 Task: Add an event with the title Casual Team Bonding Activity, date '2023/11/13', time 7:30 AM to 9:30 AM, logged in from the account softage.10@softage.netand send the event invitation to softage.6@softage.net and softage.7@softage.net. Set a reminder for the event 12 hour before
Action: Mouse moved to (79, 98)
Screenshot: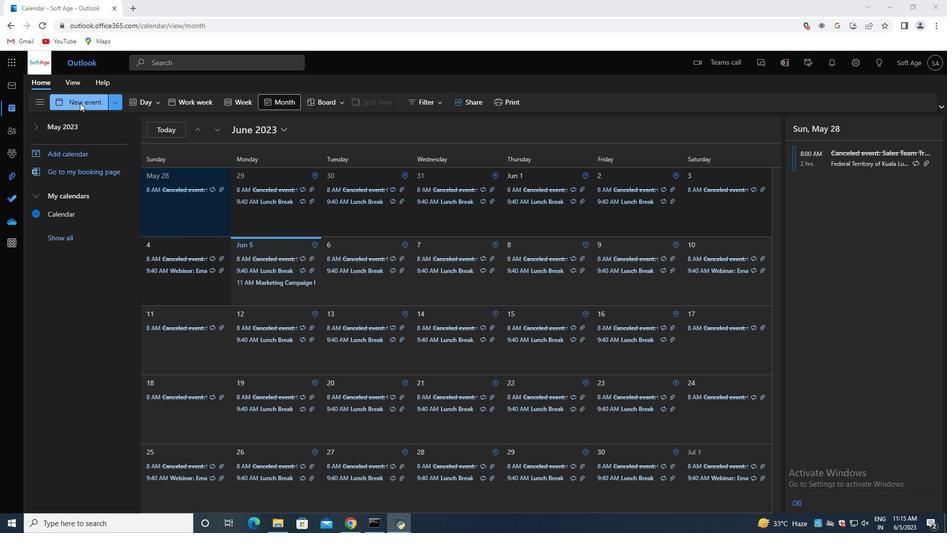 
Action: Mouse pressed left at (79, 98)
Screenshot: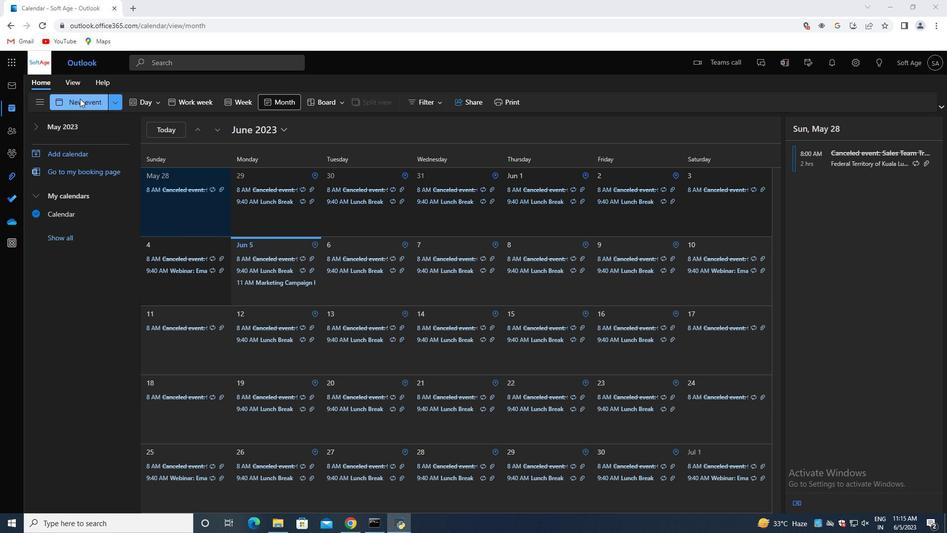 
Action: Mouse moved to (258, 162)
Screenshot: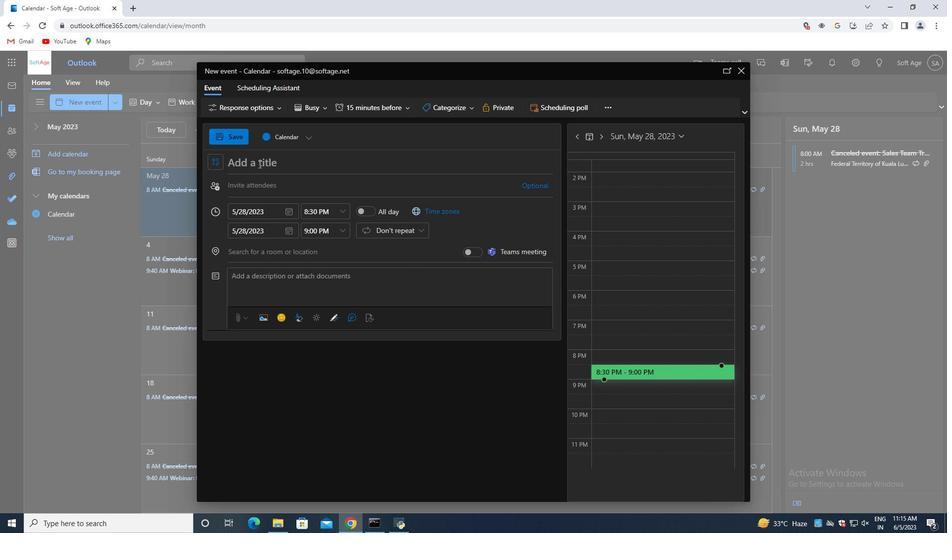 
Action: Mouse pressed left at (258, 162)
Screenshot: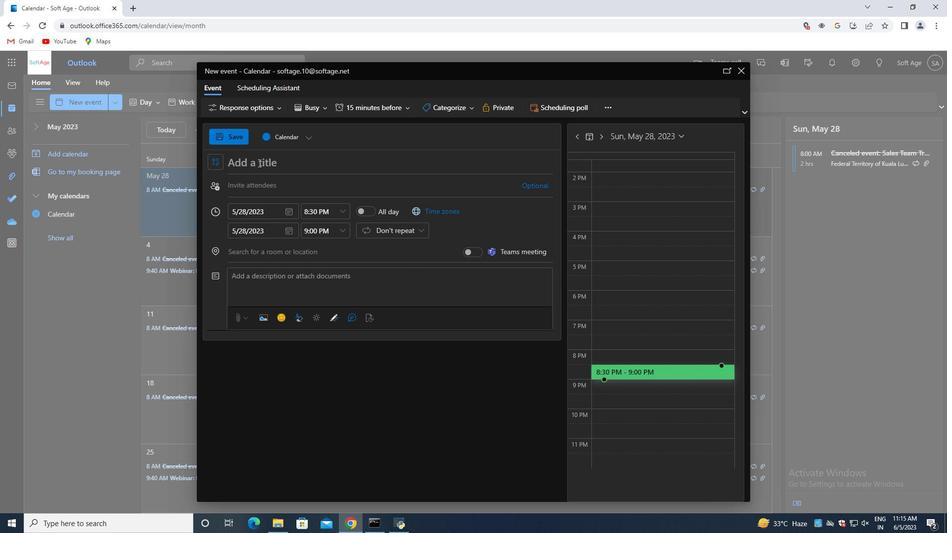 
Action: Key pressed <Key.shift>Casual<Key.space><Key.shift>Team<Key.space><Key.shift>Bonding<Key.space><Key.shift>Activity
Screenshot: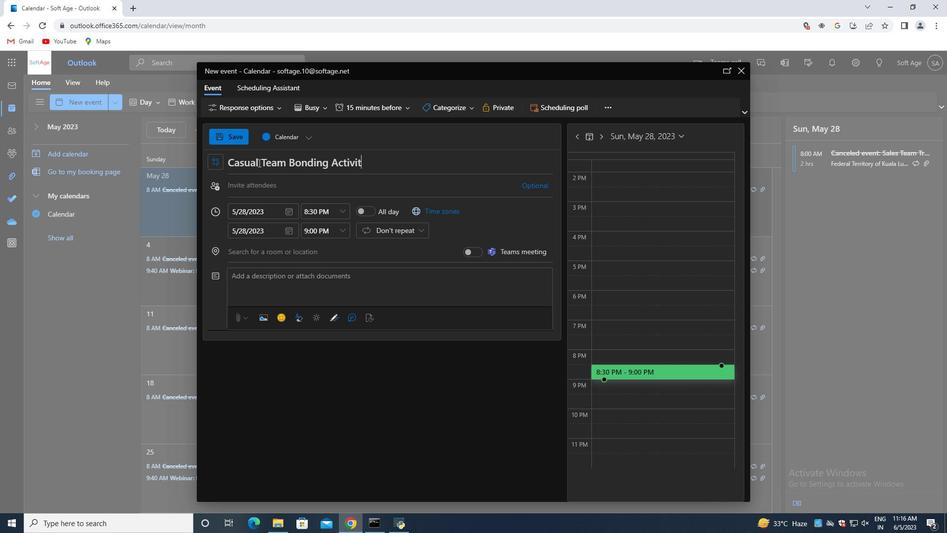 
Action: Mouse moved to (287, 212)
Screenshot: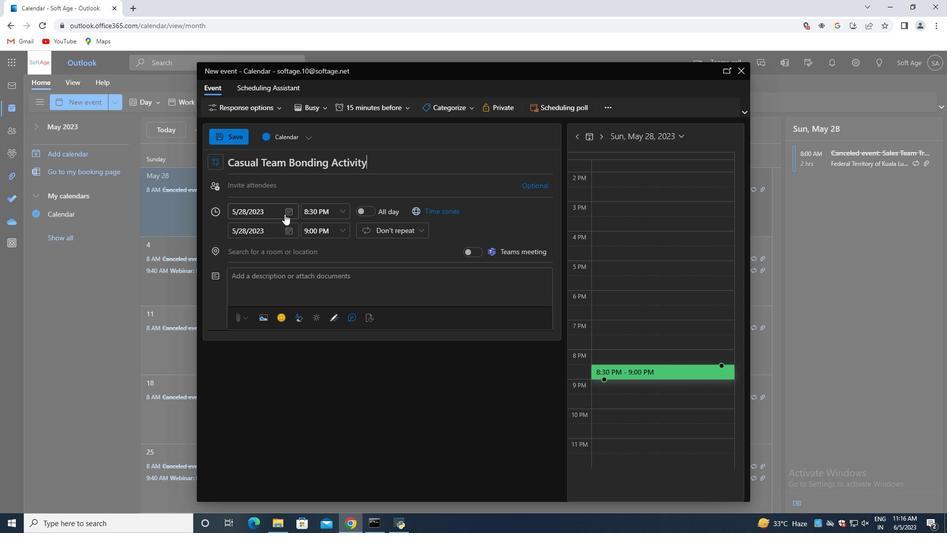 
Action: Mouse pressed left at (287, 212)
Screenshot: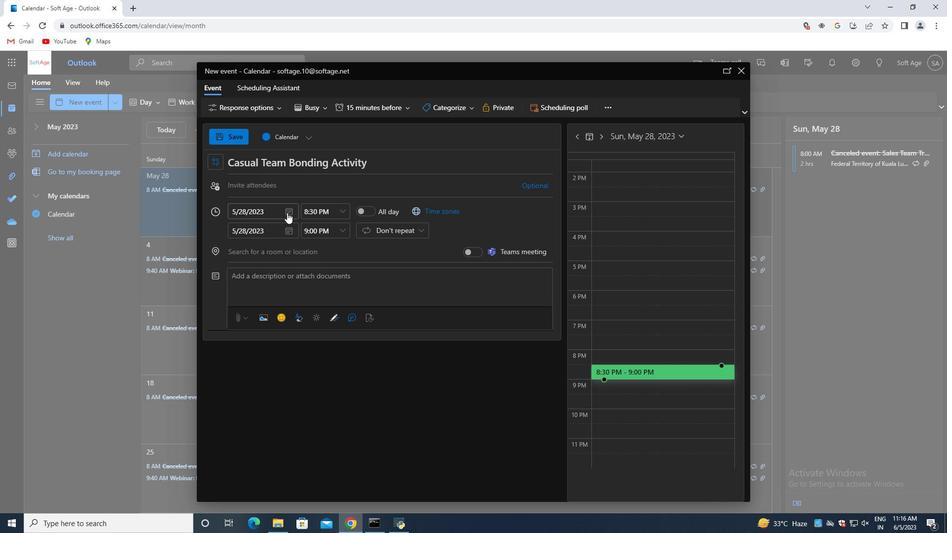 
Action: Mouse moved to (319, 231)
Screenshot: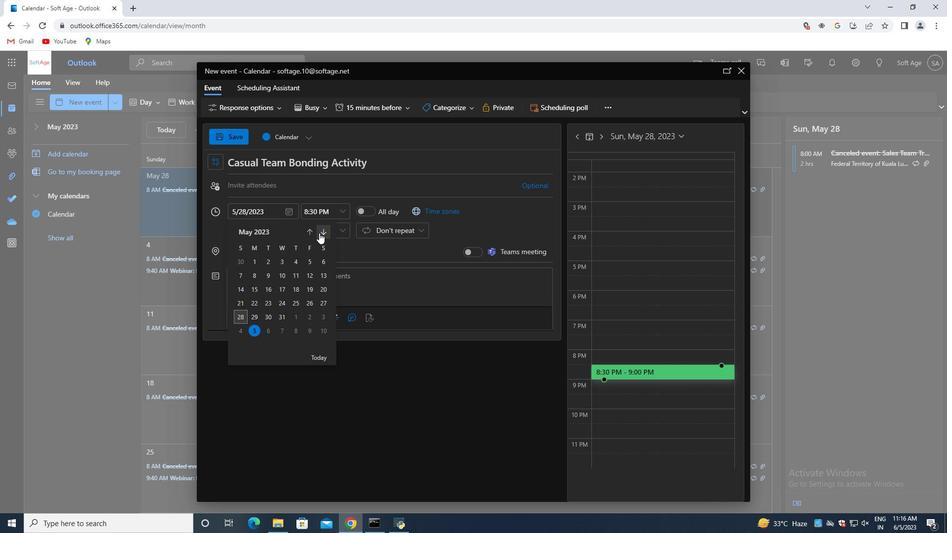 
Action: Mouse pressed left at (319, 231)
Screenshot: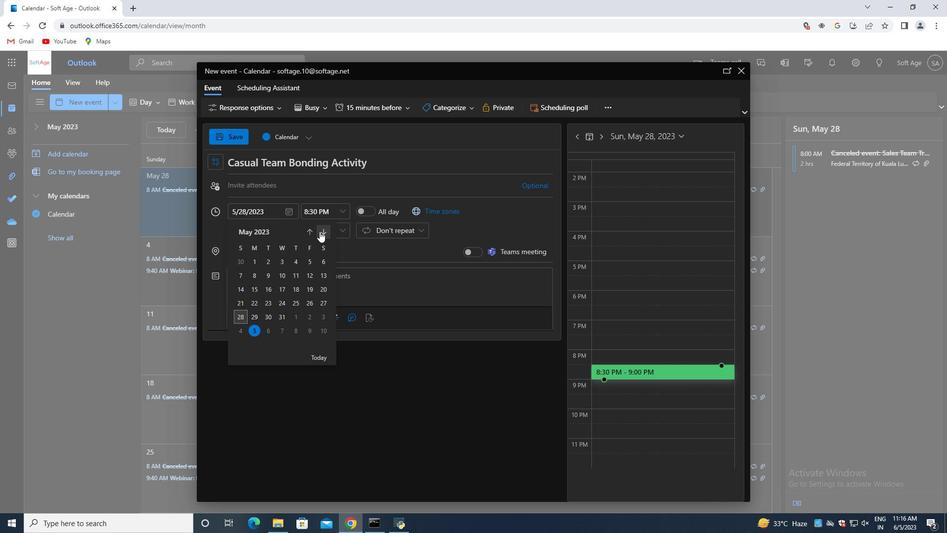 
Action: Mouse pressed left at (319, 231)
Screenshot: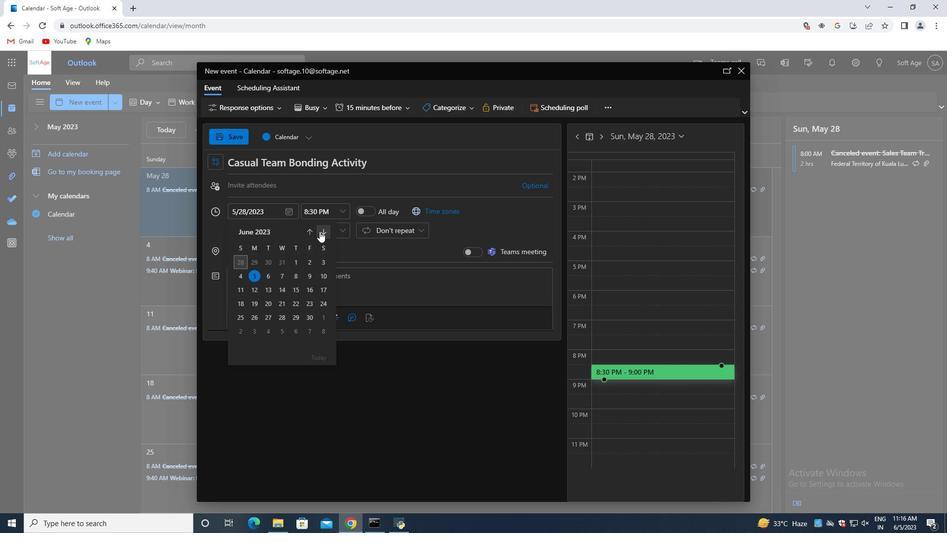 
Action: Mouse moved to (319, 231)
Screenshot: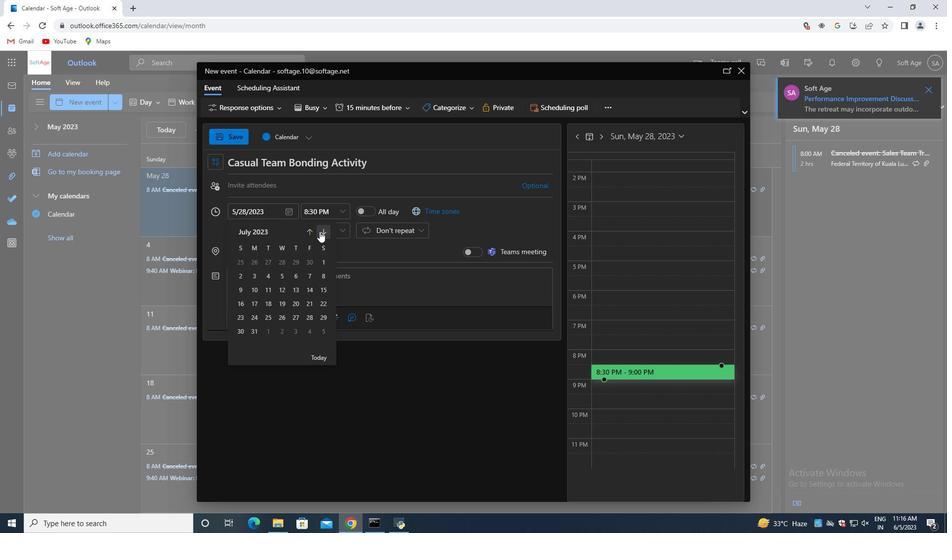 
Action: Mouse pressed left at (319, 231)
Screenshot: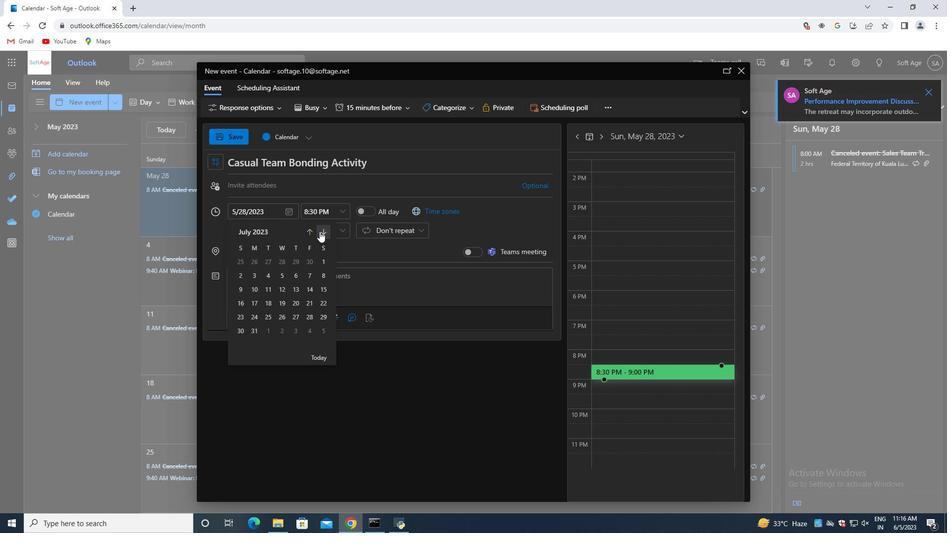 
Action: Mouse pressed left at (319, 231)
Screenshot: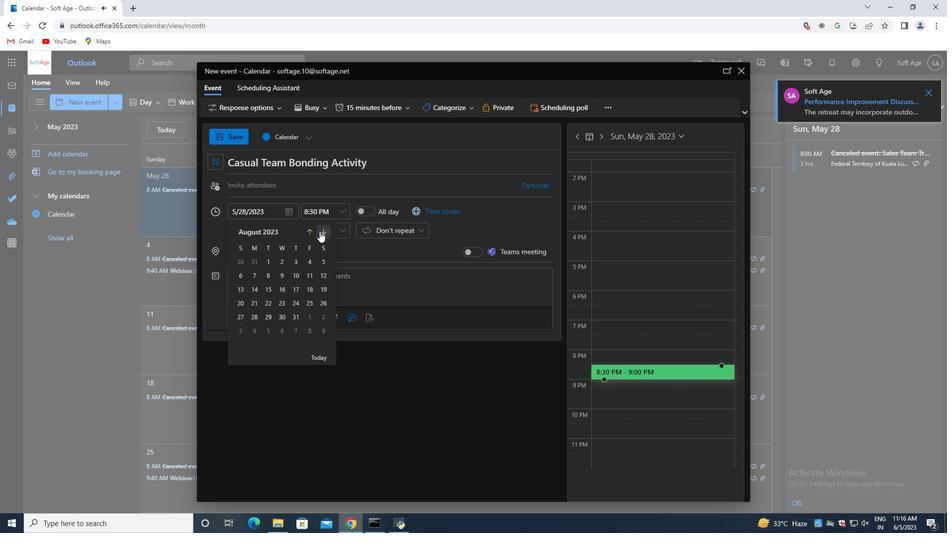 
Action: Mouse pressed left at (319, 231)
Screenshot: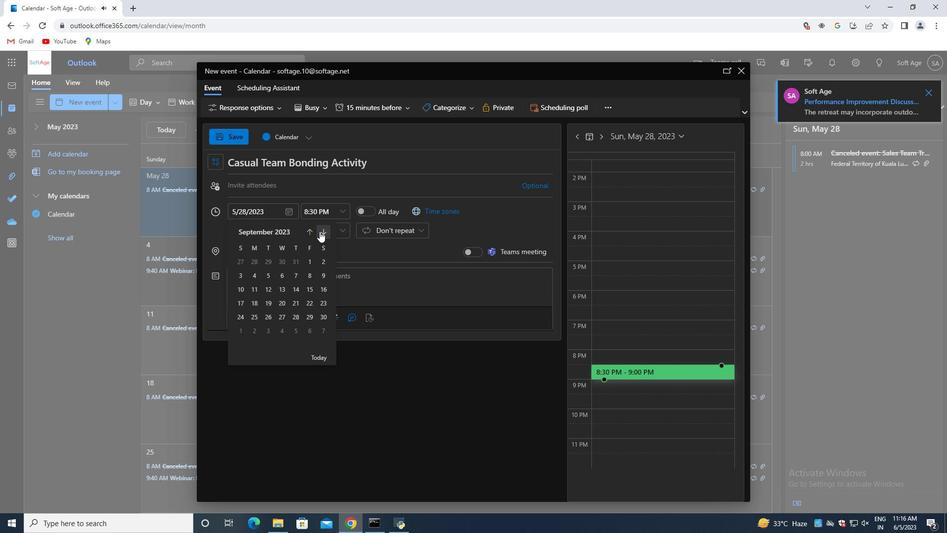 
Action: Mouse pressed left at (319, 231)
Screenshot: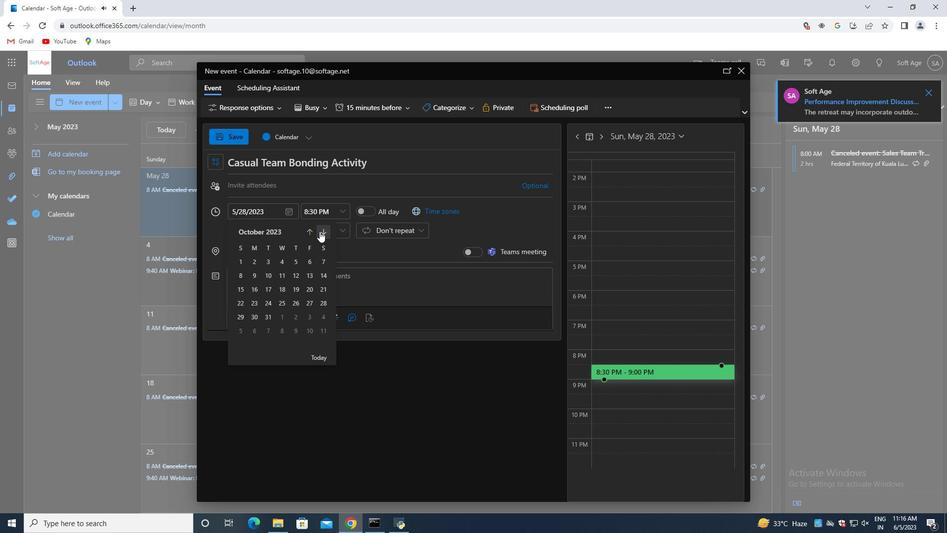 
Action: Mouse moved to (251, 286)
Screenshot: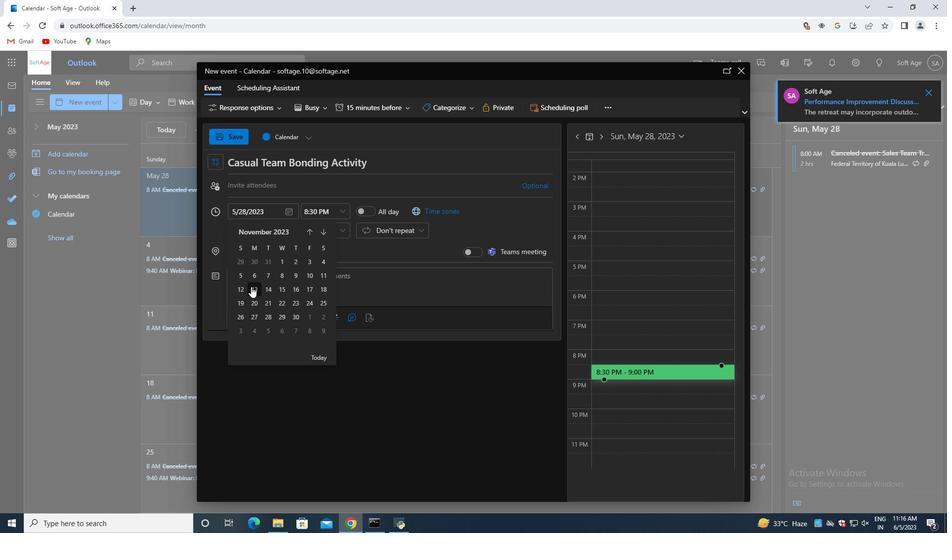 
Action: Mouse pressed left at (251, 286)
Screenshot: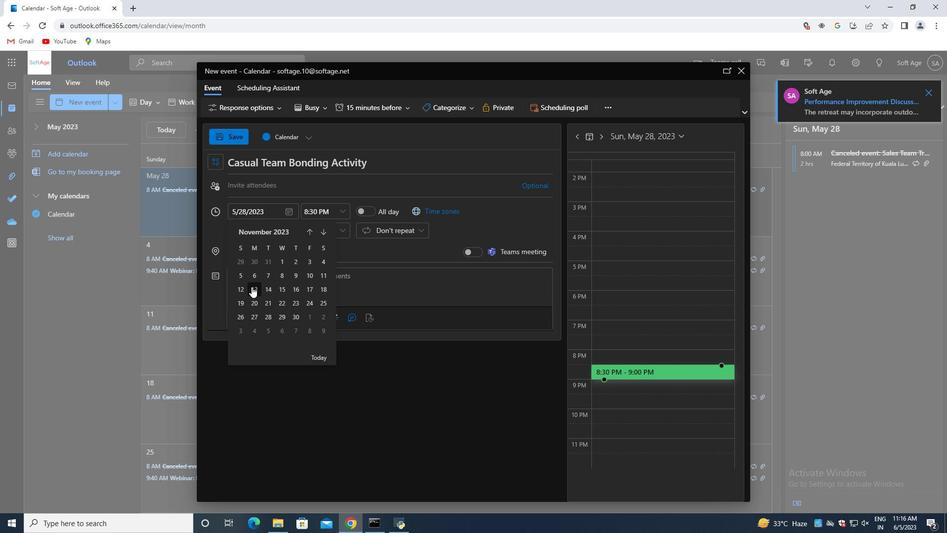 
Action: Mouse moved to (342, 214)
Screenshot: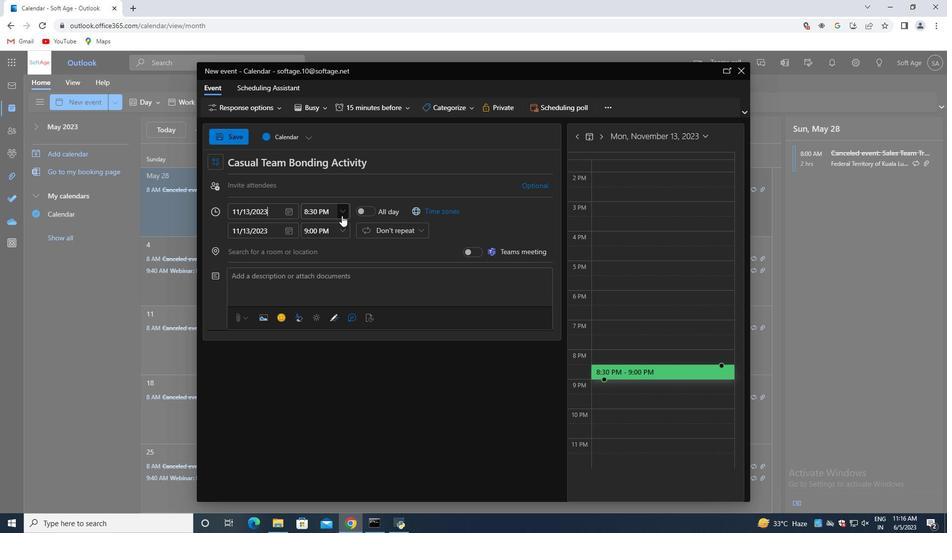 
Action: Mouse pressed left at (342, 214)
Screenshot: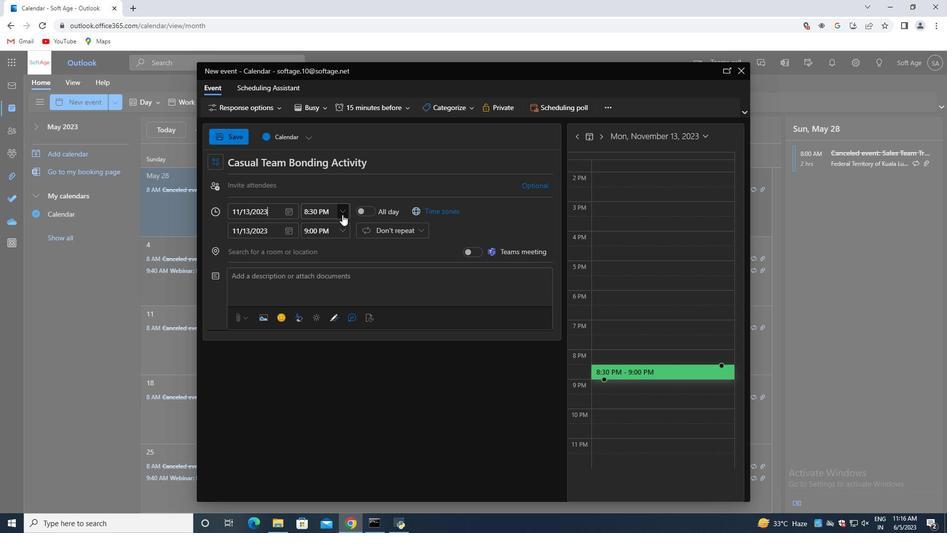 
Action: Mouse moved to (336, 251)
Screenshot: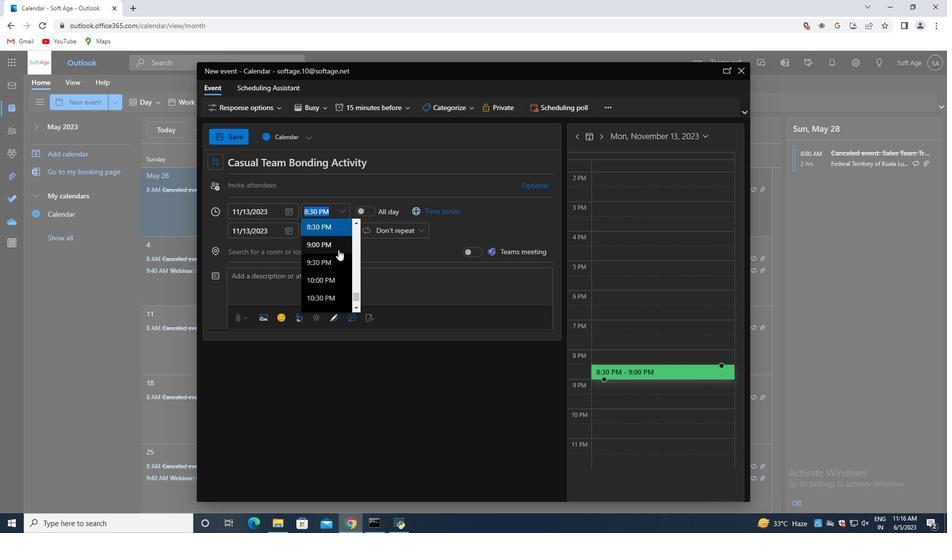 
Action: Mouse scrolled (336, 251) with delta (0, 0)
Screenshot: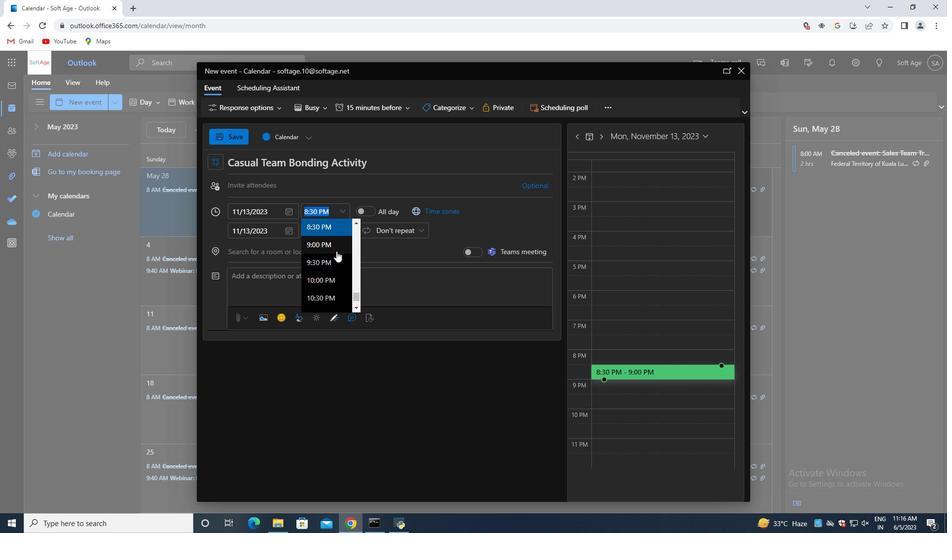 
Action: Mouse scrolled (336, 251) with delta (0, 0)
Screenshot: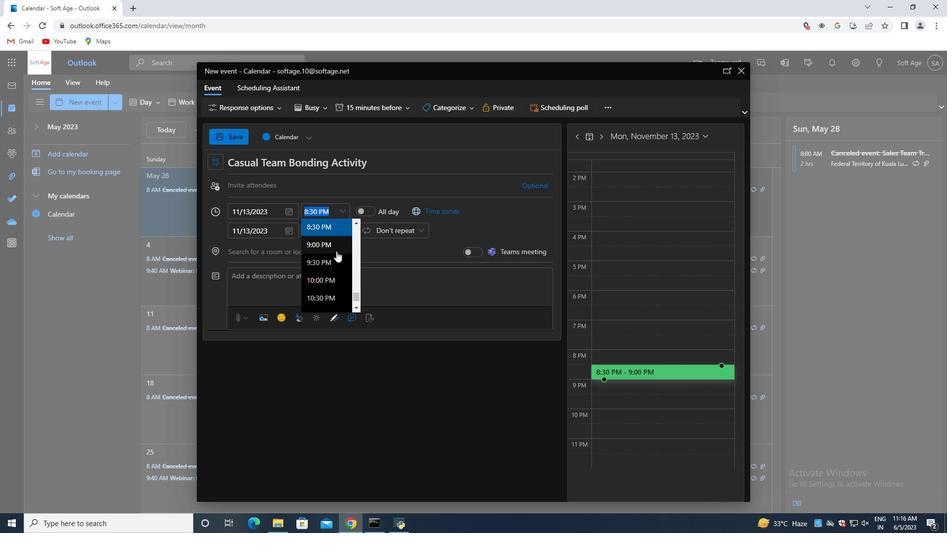 
Action: Mouse scrolled (336, 251) with delta (0, 0)
Screenshot: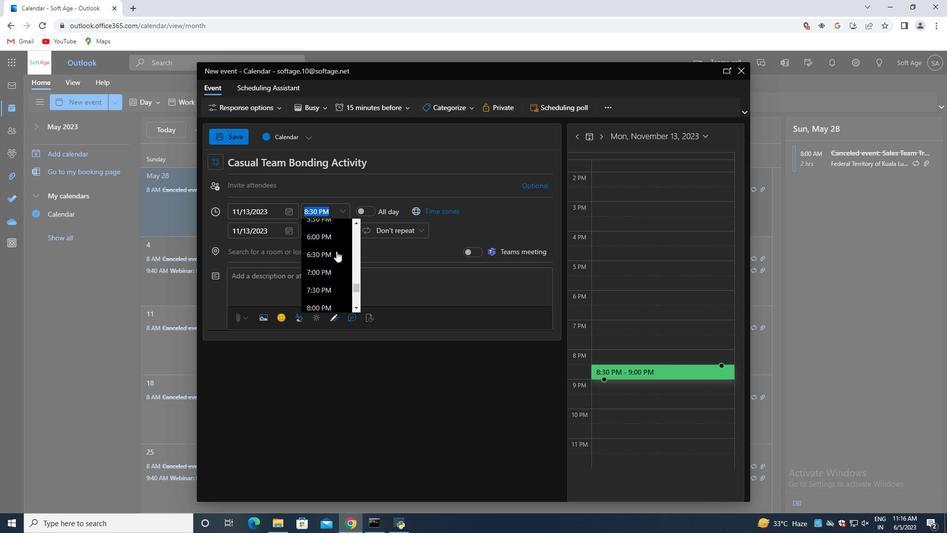 
Action: Mouse scrolled (336, 251) with delta (0, 0)
Screenshot: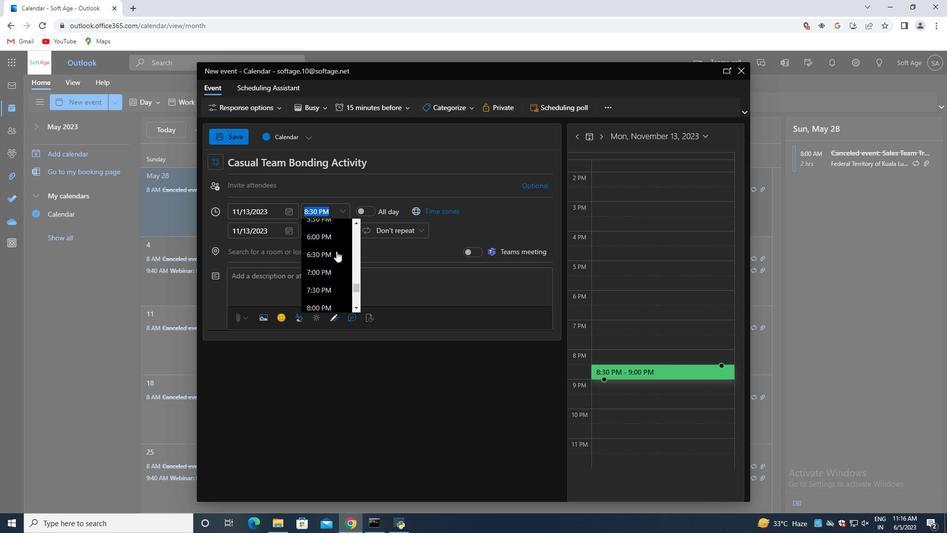 
Action: Mouse scrolled (336, 251) with delta (0, 0)
Screenshot: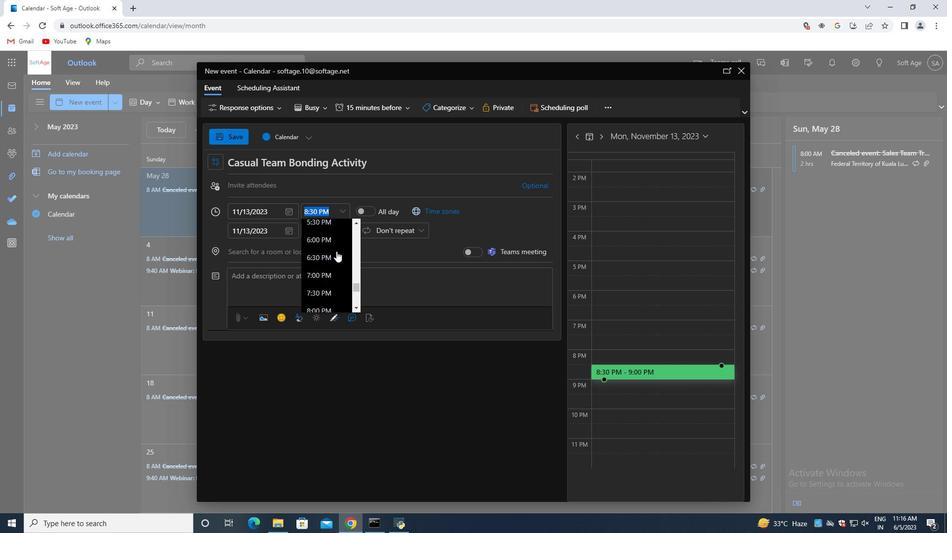 
Action: Mouse scrolled (336, 251) with delta (0, 0)
Screenshot: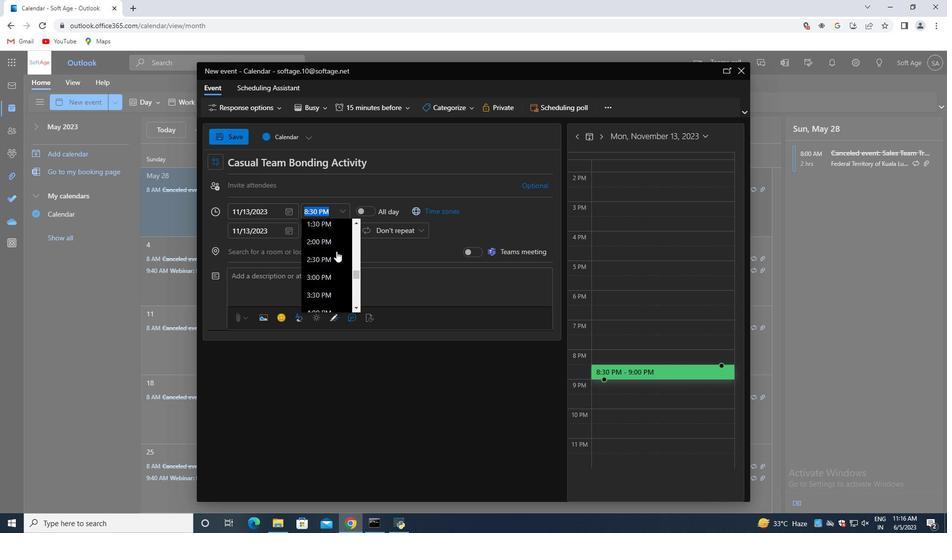 
Action: Mouse scrolled (336, 251) with delta (0, 0)
Screenshot: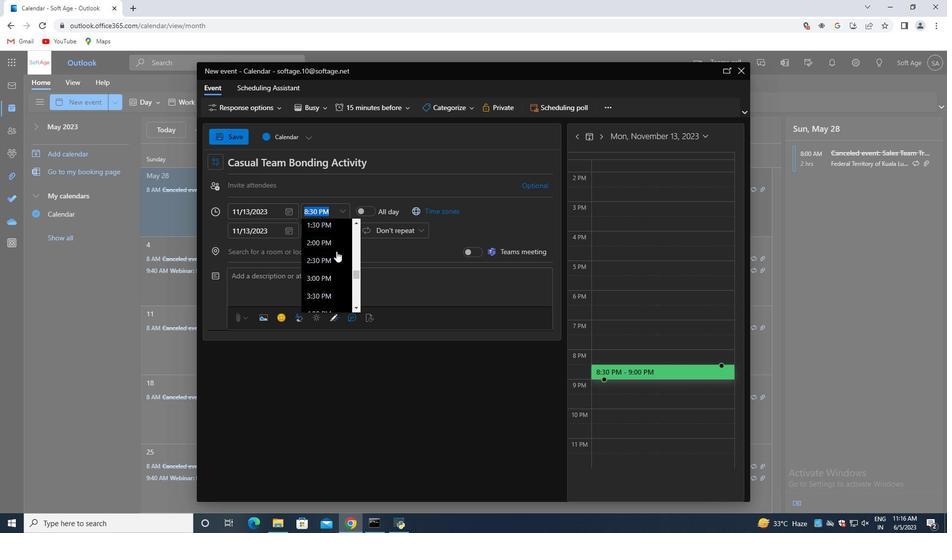 
Action: Mouse scrolled (336, 251) with delta (0, 0)
Screenshot: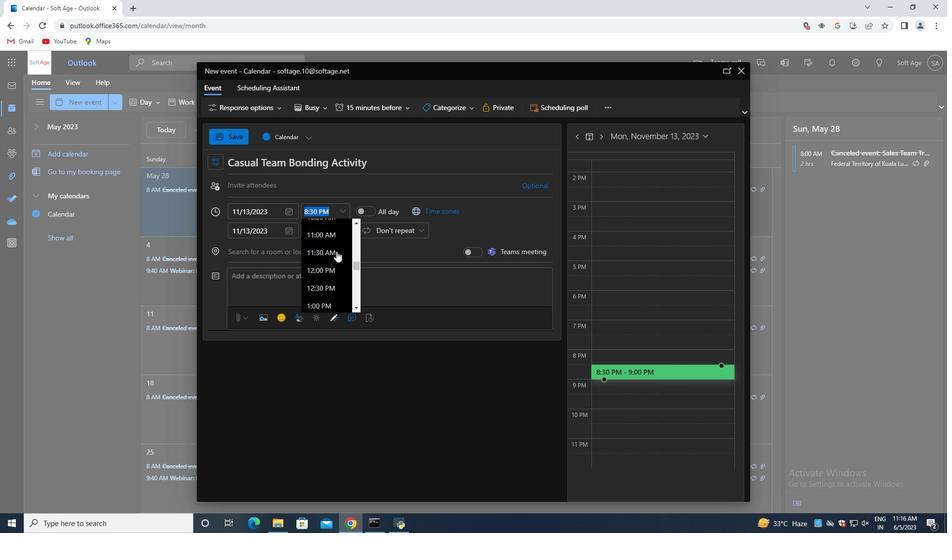 
Action: Mouse scrolled (336, 251) with delta (0, 0)
Screenshot: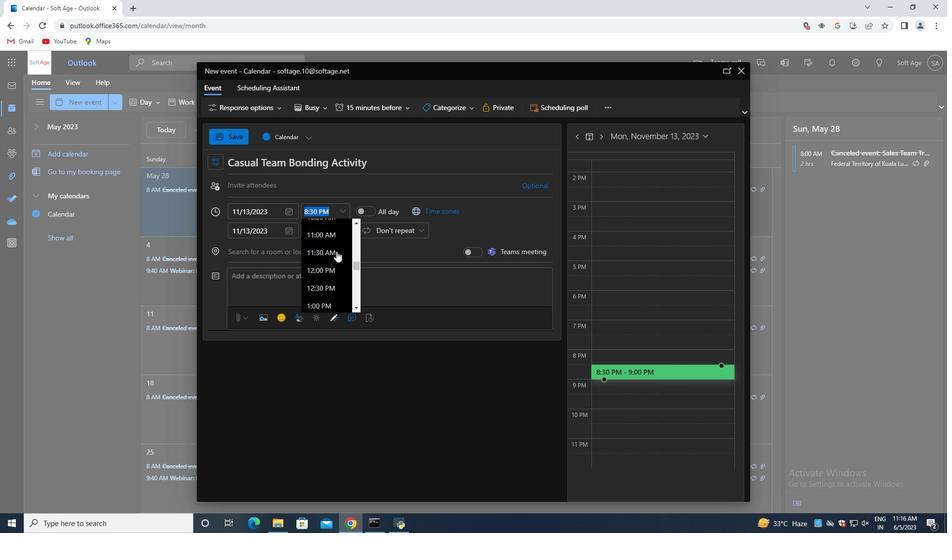 
Action: Mouse scrolled (336, 251) with delta (0, 0)
Screenshot: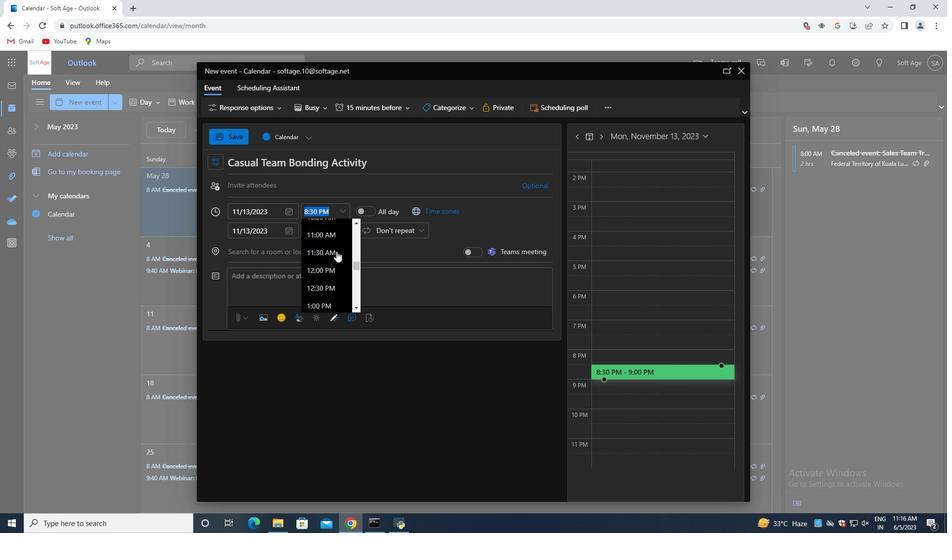 
Action: Mouse moved to (320, 256)
Screenshot: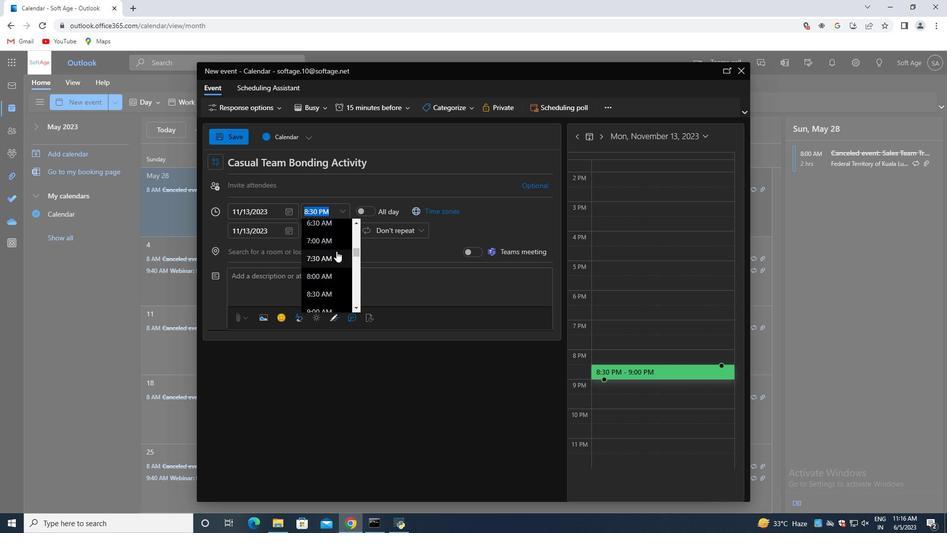 
Action: Mouse pressed left at (320, 256)
Screenshot: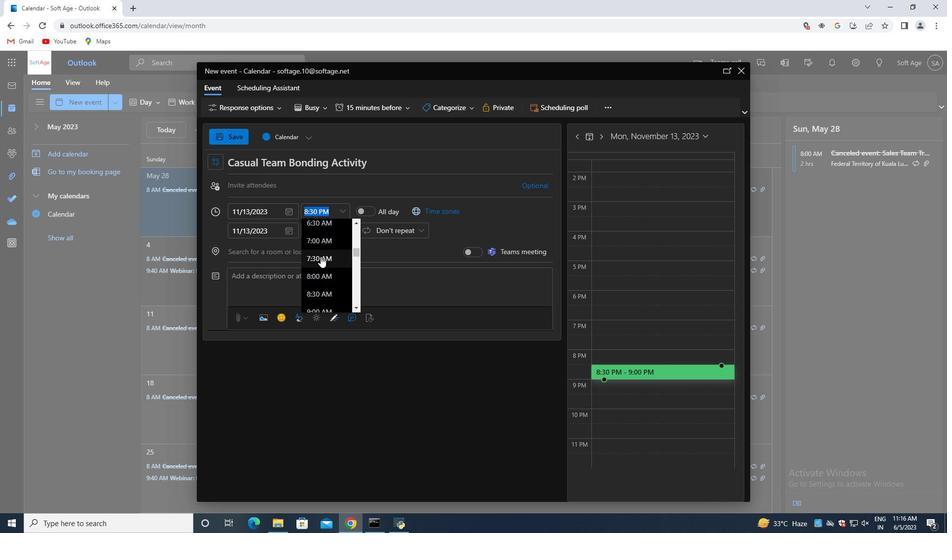 
Action: Mouse moved to (341, 228)
Screenshot: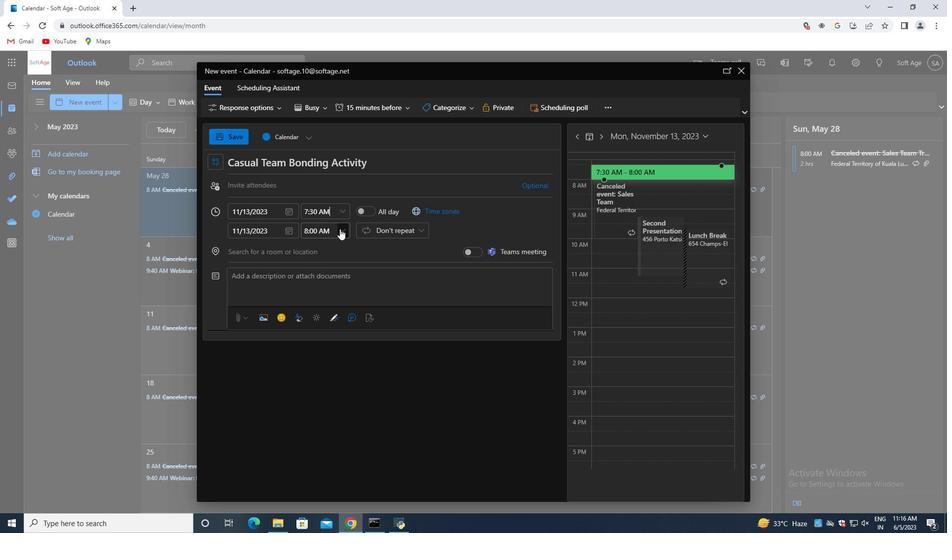 
Action: Mouse pressed left at (341, 228)
Screenshot: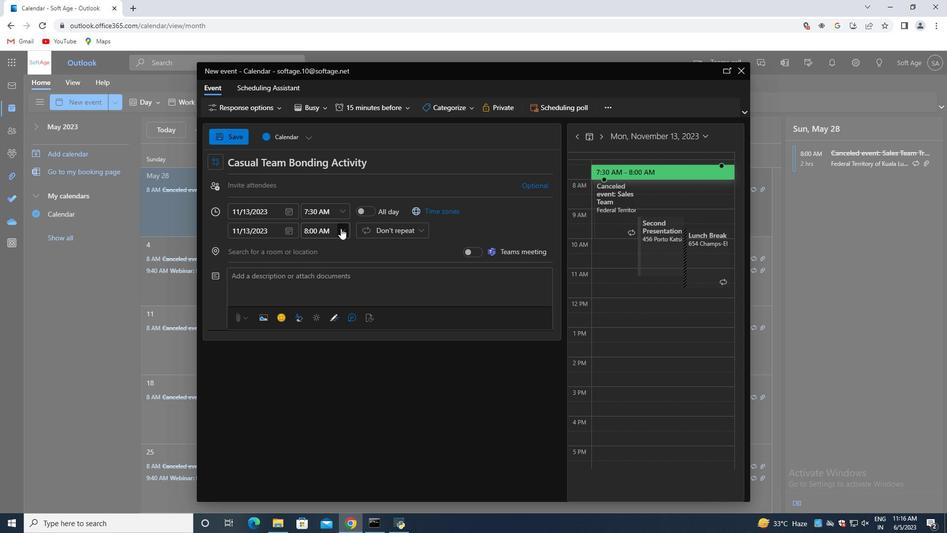 
Action: Mouse moved to (325, 303)
Screenshot: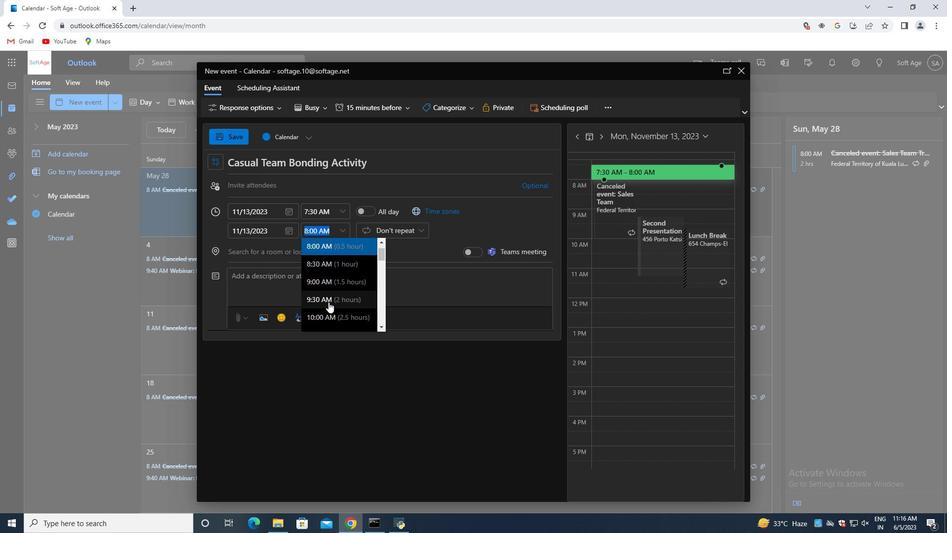 
Action: Mouse pressed left at (325, 303)
Screenshot: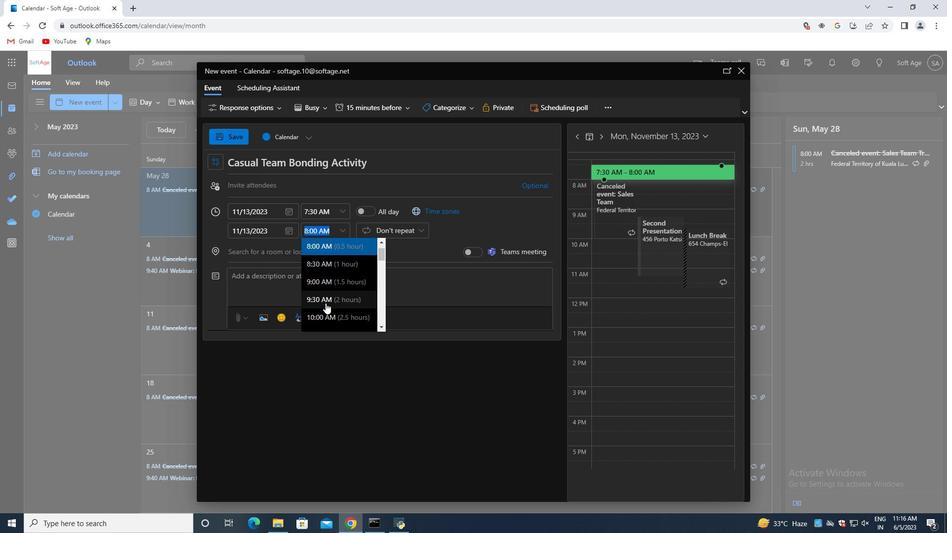 
Action: Mouse moved to (273, 182)
Screenshot: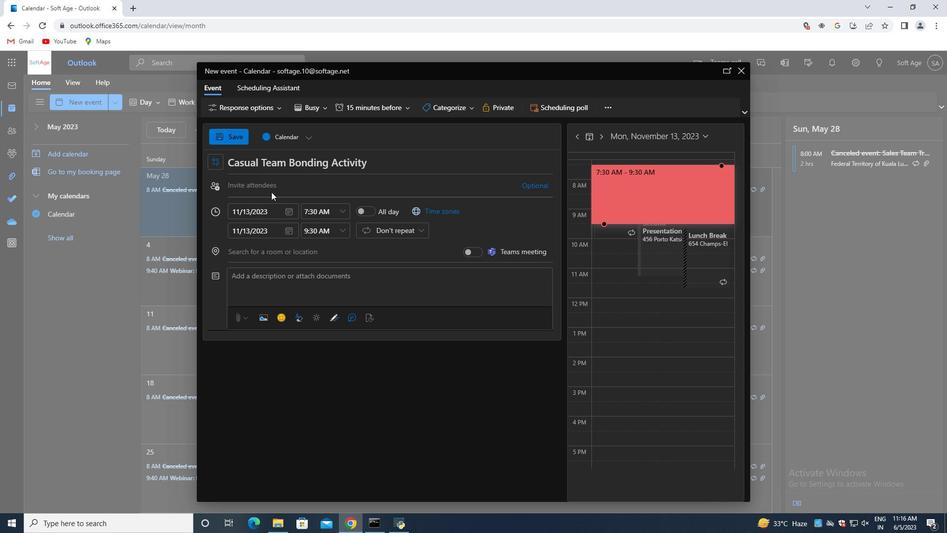 
Action: Mouse pressed left at (273, 182)
Screenshot: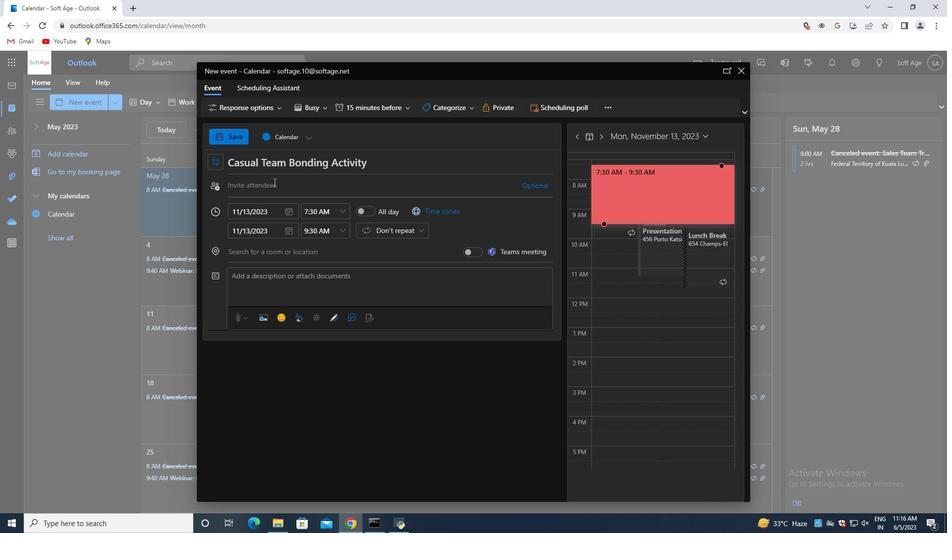 
Action: Mouse moved to (273, 181)
Screenshot: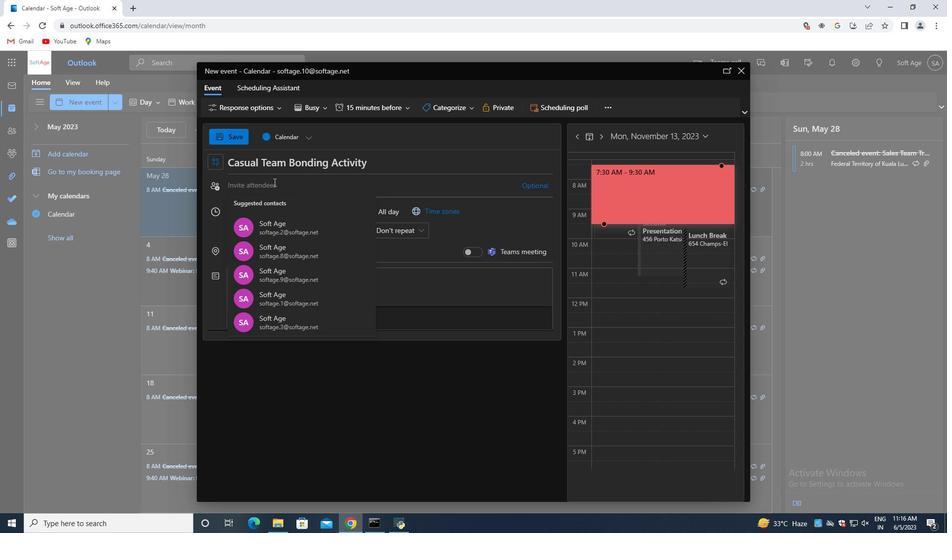 
Action: Key pressed softage.6<Key.shift>@softage.net<Key.enter>softage.7<Key.shift>@softage.net<Key.enter>
Screenshot: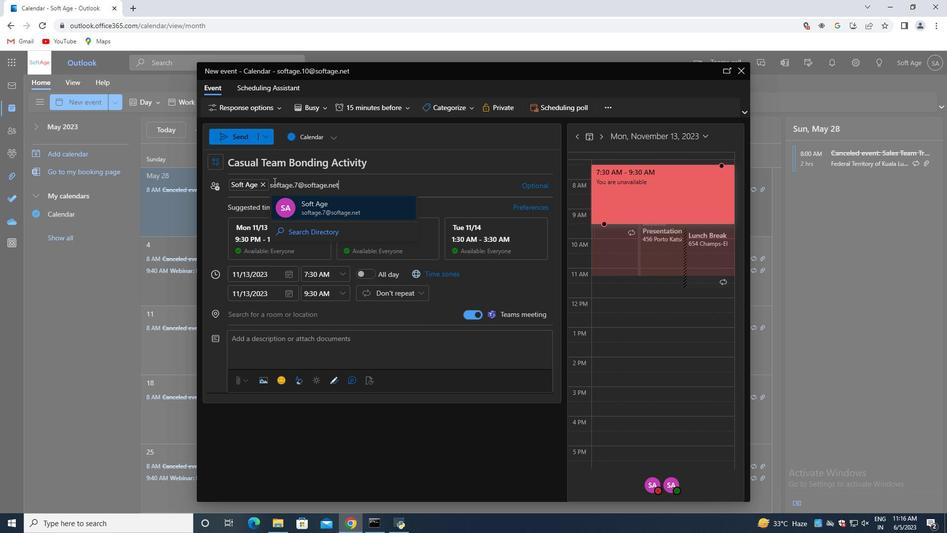 
Action: Mouse moved to (375, 110)
Screenshot: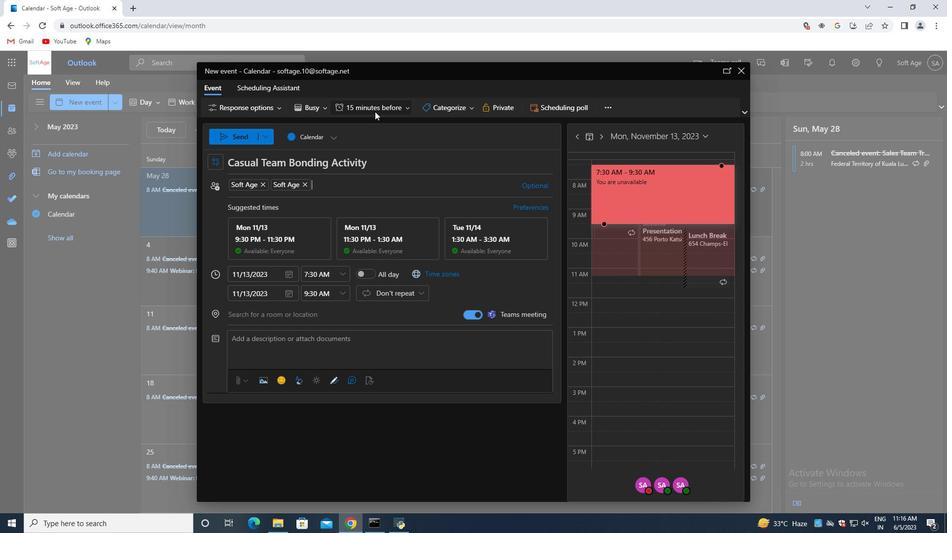 
Action: Mouse pressed left at (375, 110)
Screenshot: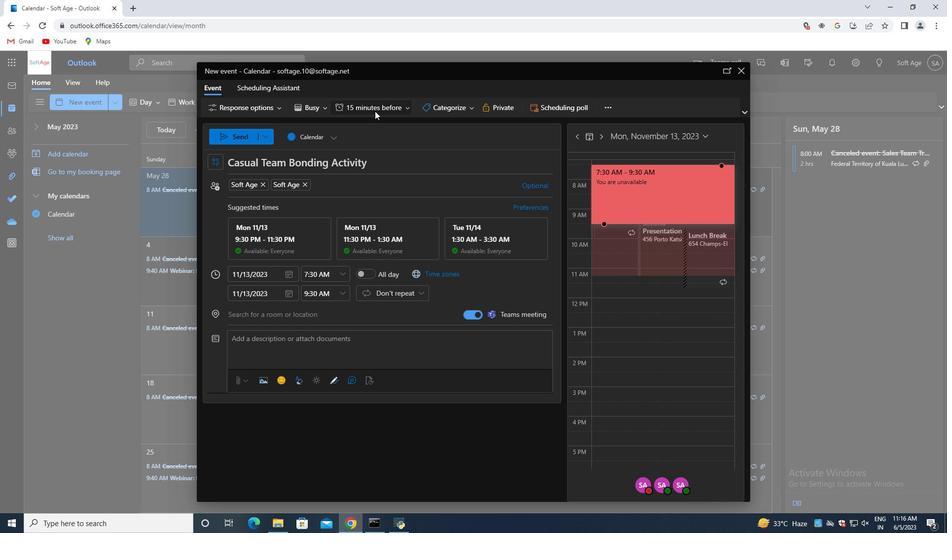 
Action: Mouse moved to (372, 249)
Screenshot: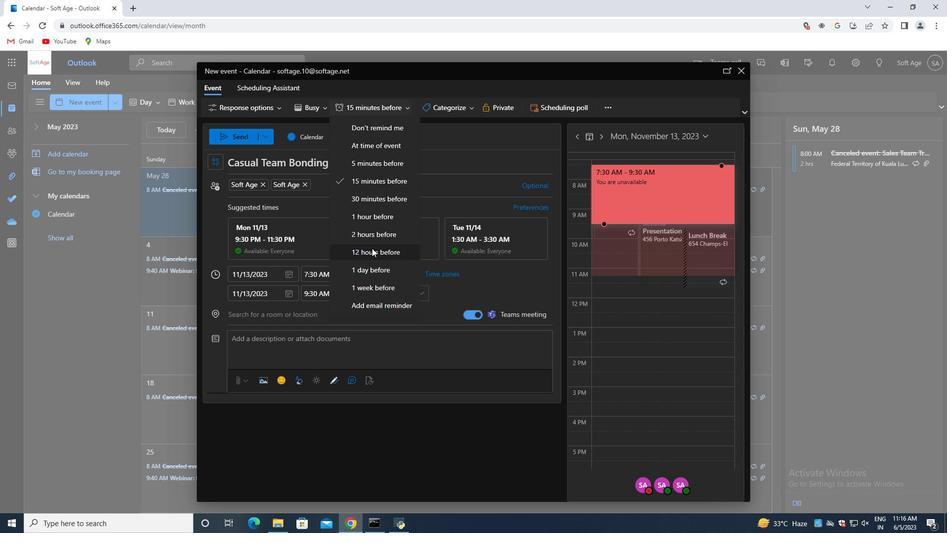 
Action: Mouse pressed left at (372, 249)
Screenshot: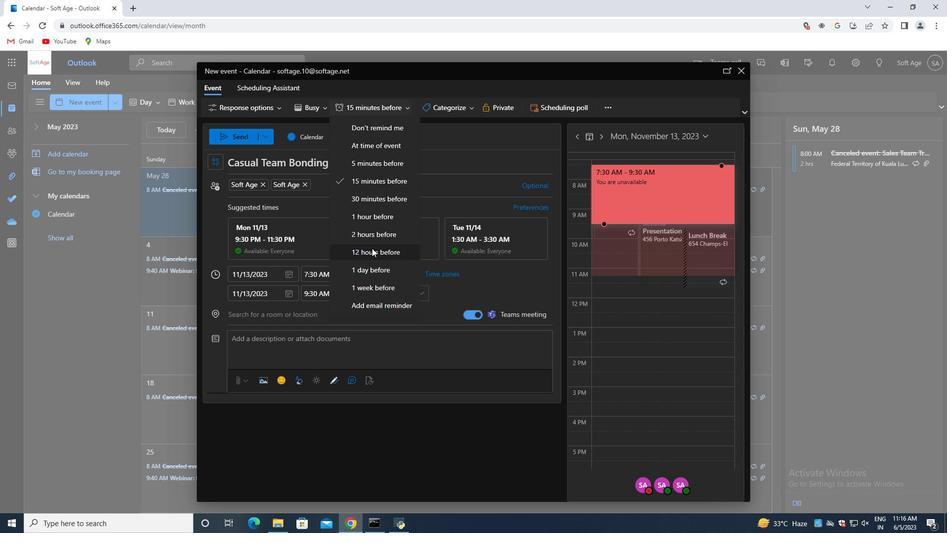 
Action: Mouse moved to (243, 136)
Screenshot: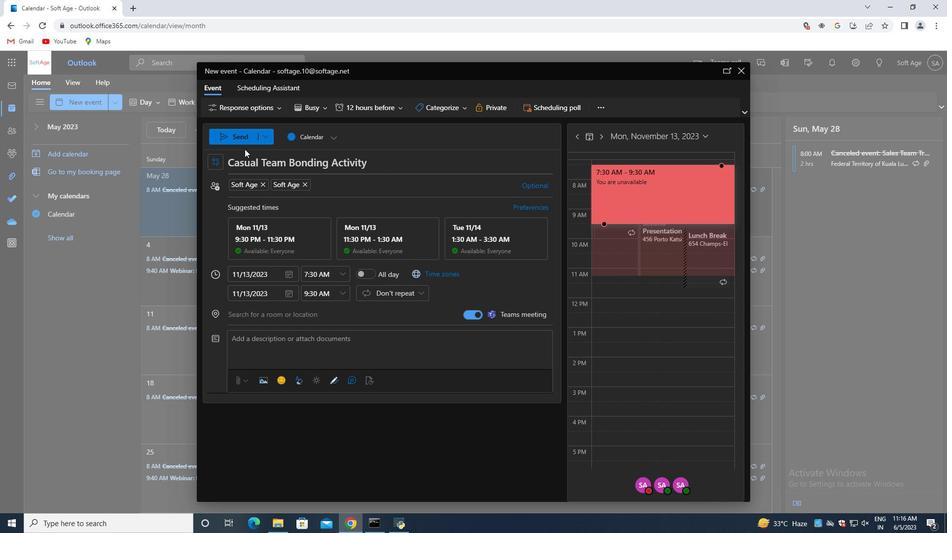
Action: Mouse pressed left at (243, 136)
Screenshot: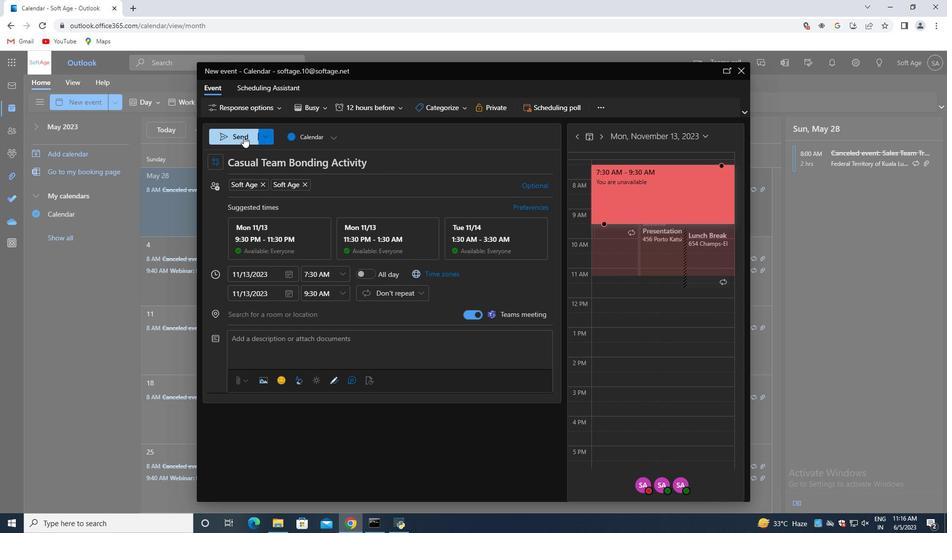 
